 Task: Open Card Litigation Planning Review in Board Customer Advocacy Tips to Workspace Editing and Proofreading and add a team member Softage.3@softage.net, a label Blue, a checklist Blogging, an attachment from your computer, a color Blue and finally, add a card description 'Plan and execute company team-building training' and a comment 'This task presents an opportunity to demonstrate our leadership skills and ability to take charge.'. Add a start date 'Jan 07, 1900' with a due date 'Jan 14, 1900'
Action: Key pressed <Key.shift>SOFTAGE.3<Key.shift>@SOFTAGE.NET
Screenshot: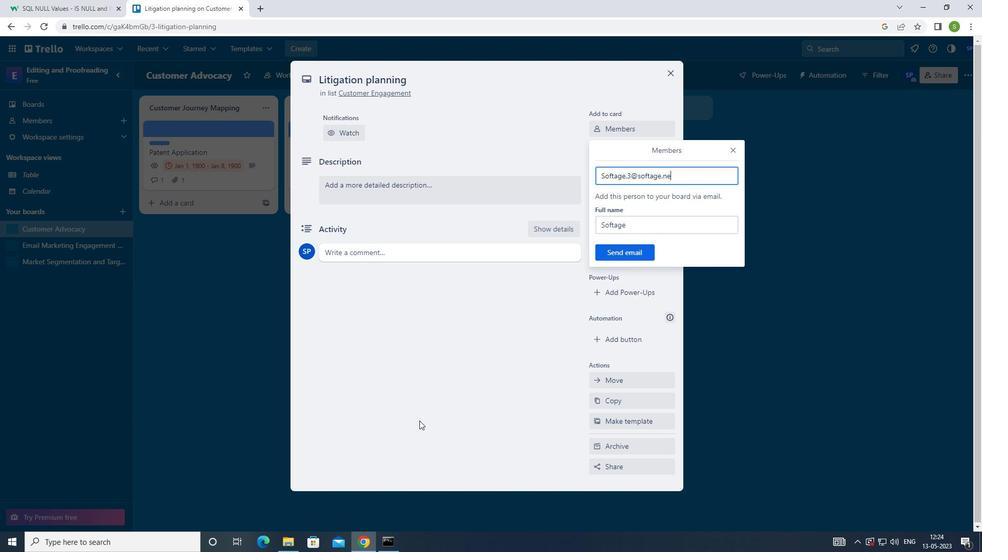 
Action: Mouse moved to (648, 252)
Screenshot: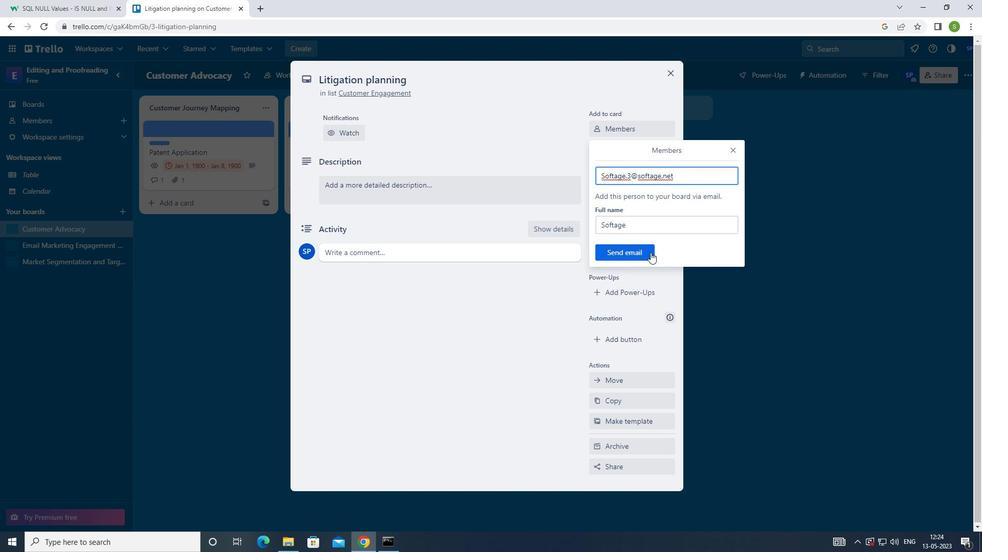 
Action: Mouse pressed left at (648, 252)
Screenshot: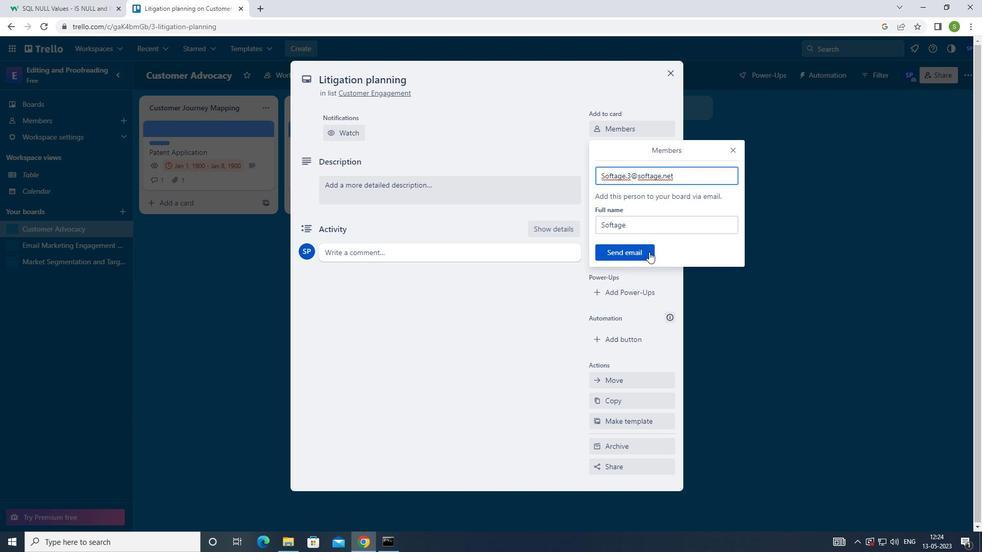 
Action: Mouse moved to (623, 185)
Screenshot: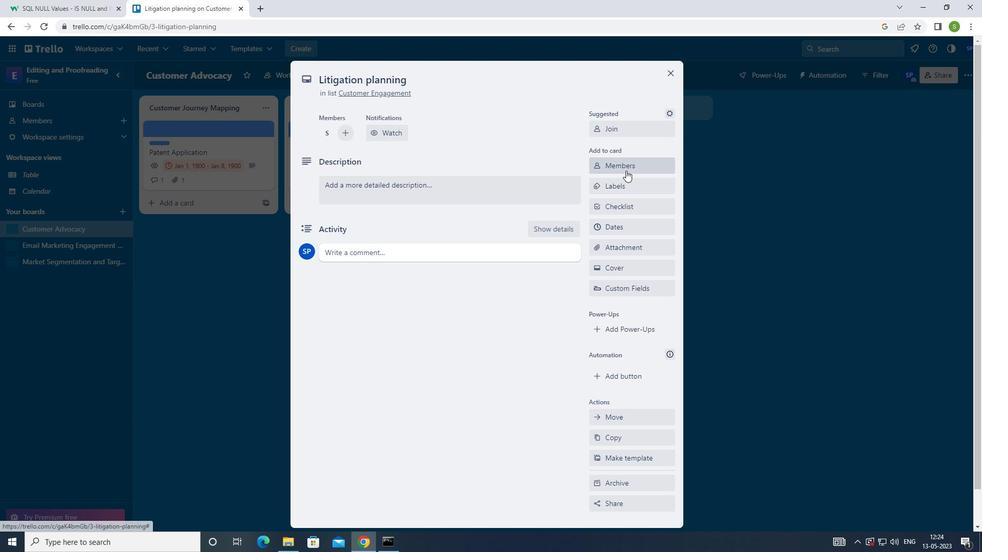 
Action: Mouse pressed left at (623, 185)
Screenshot: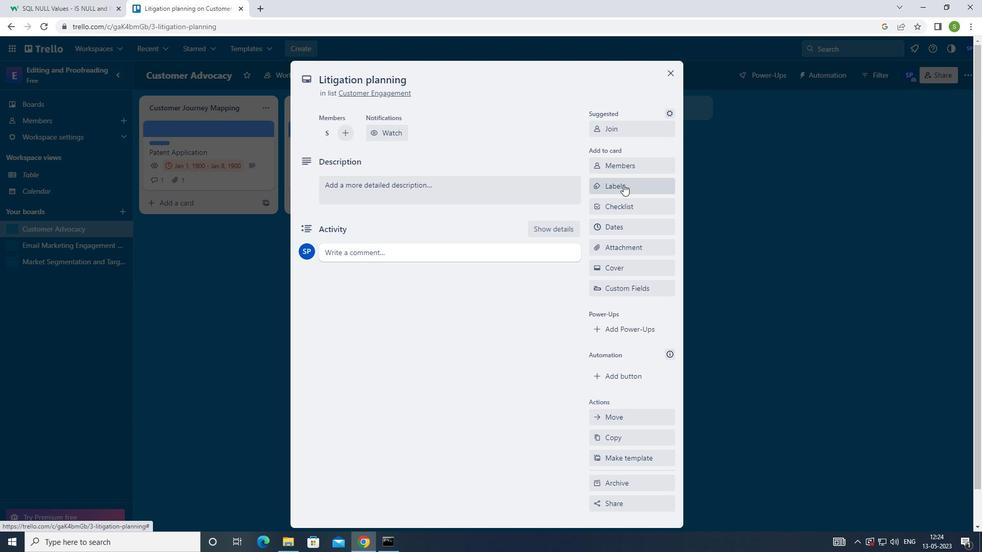 
Action: Mouse moved to (598, 364)
Screenshot: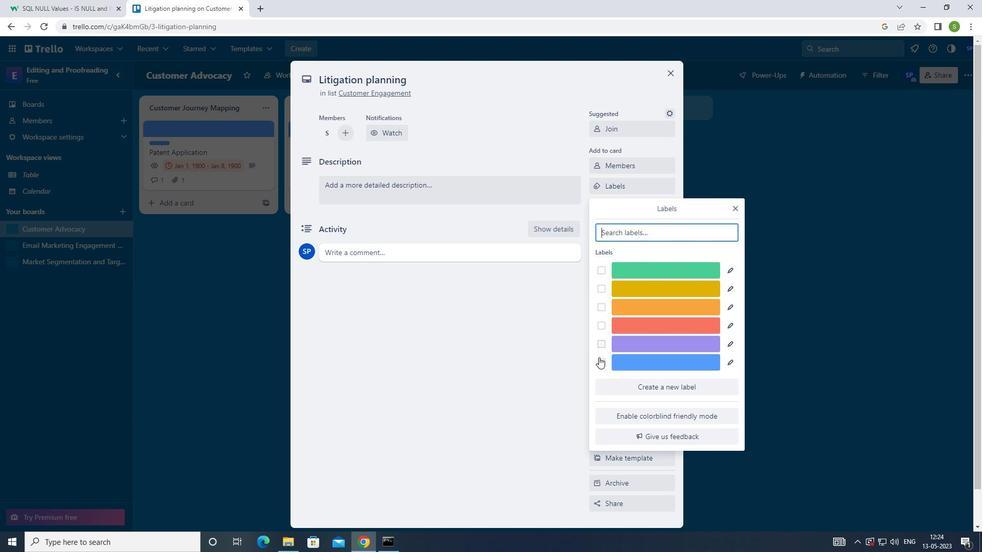 
Action: Mouse pressed left at (598, 364)
Screenshot: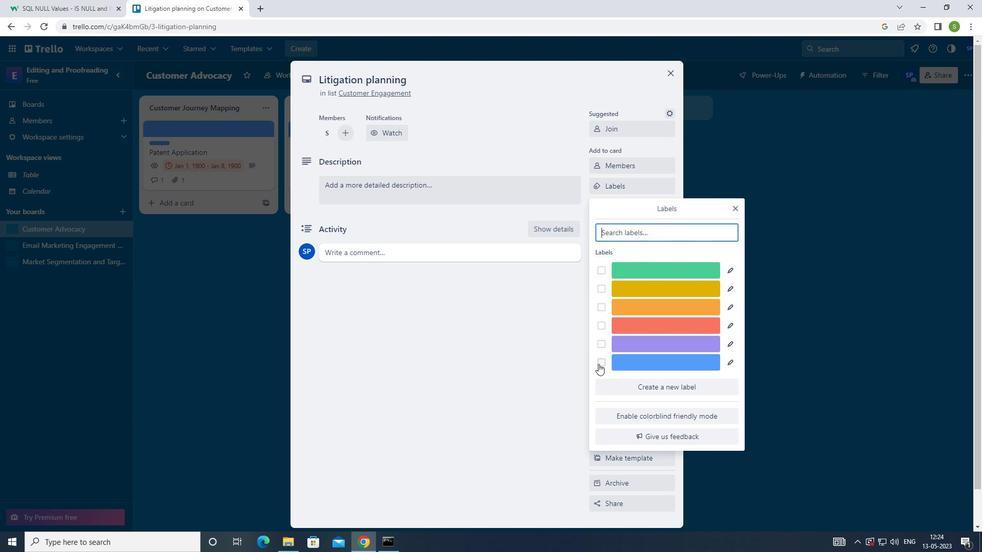 
Action: Mouse moved to (736, 209)
Screenshot: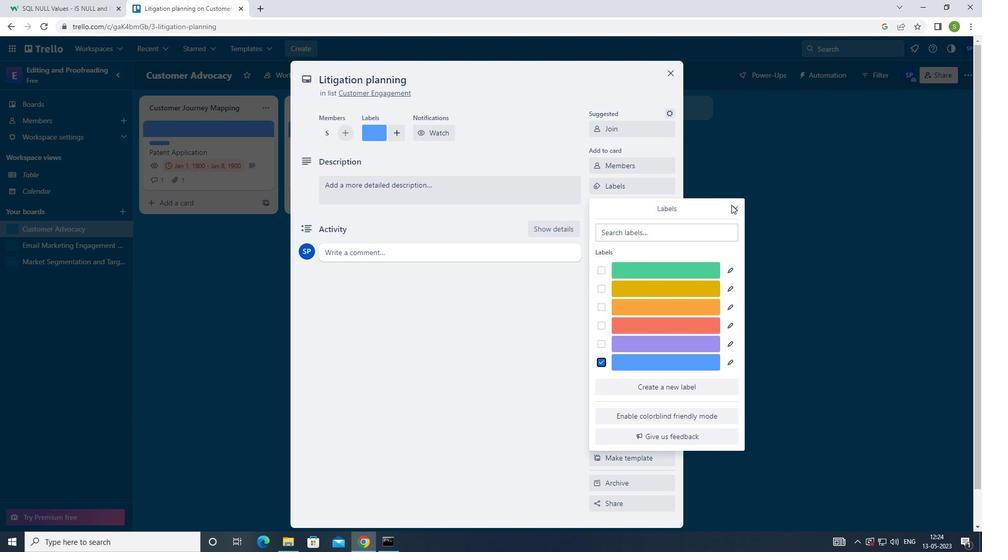 
Action: Mouse pressed left at (736, 209)
Screenshot: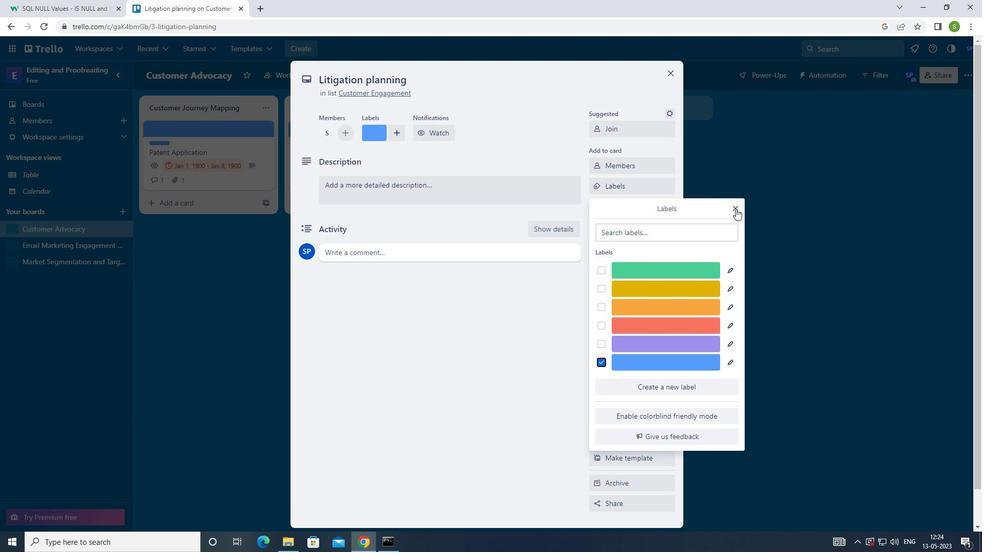 
Action: Mouse moved to (643, 209)
Screenshot: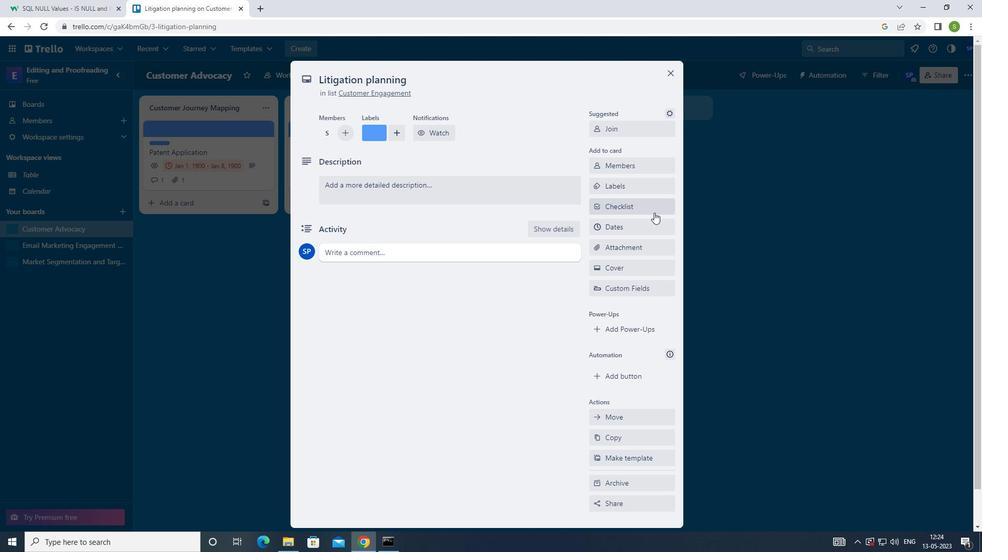 
Action: Mouse pressed left at (643, 209)
Screenshot: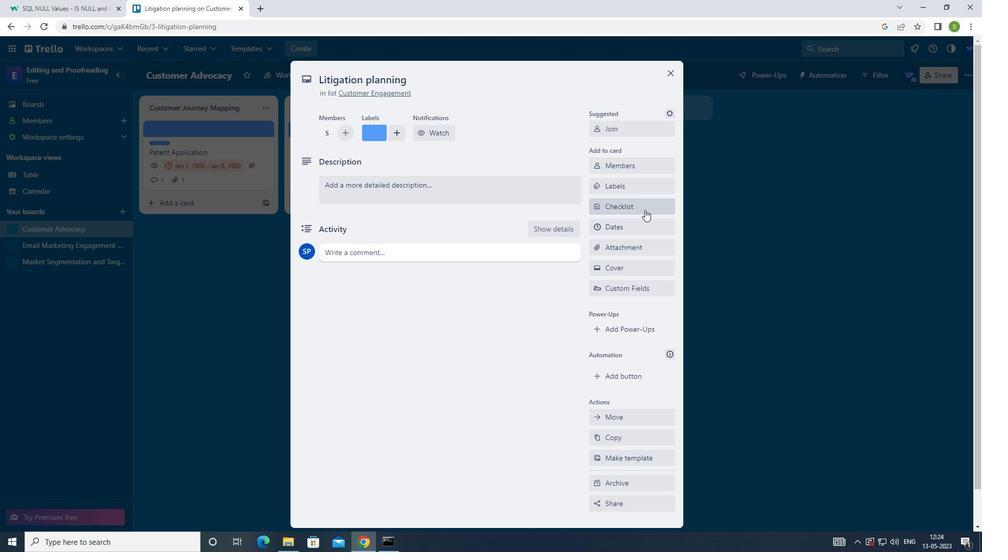 
Action: Mouse moved to (643, 208)
Screenshot: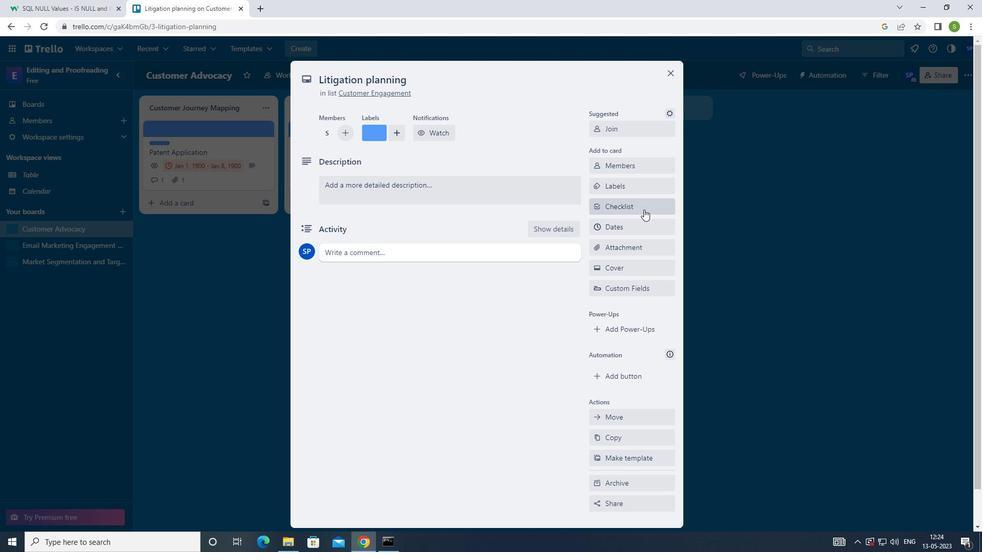 
Action: Key pressed <Key.shift>C
Screenshot: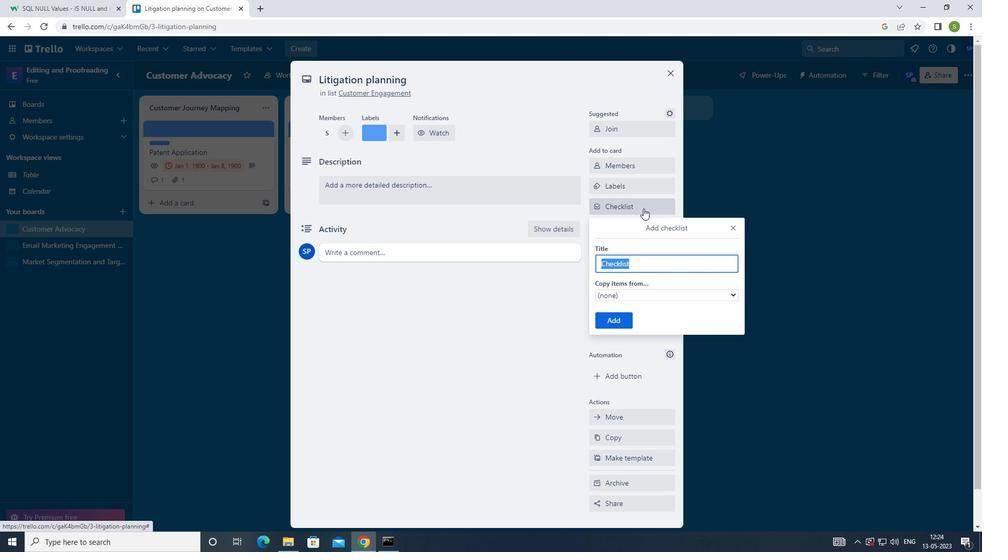 
Action: Mouse moved to (686, 378)
Screenshot: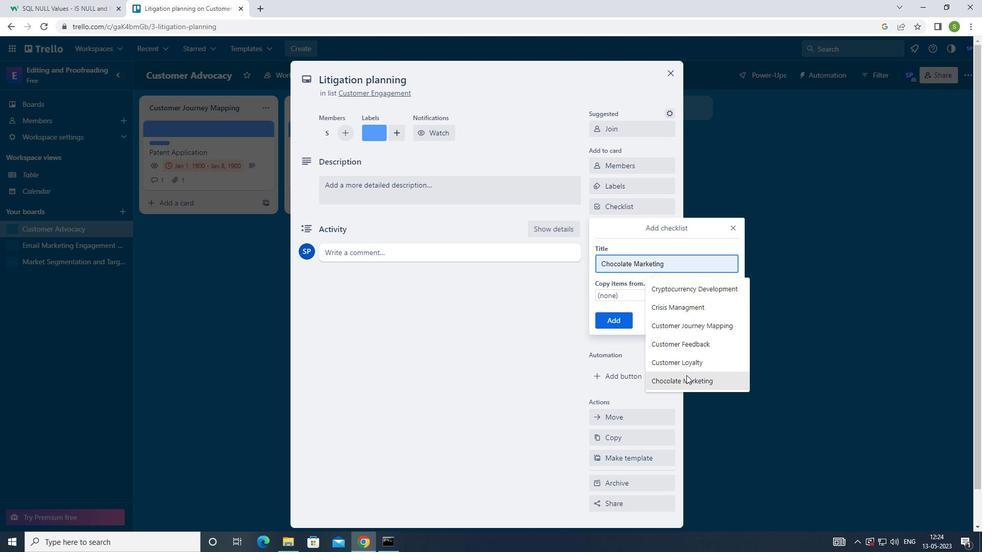 
Action: Mouse pressed left at (686, 378)
Screenshot: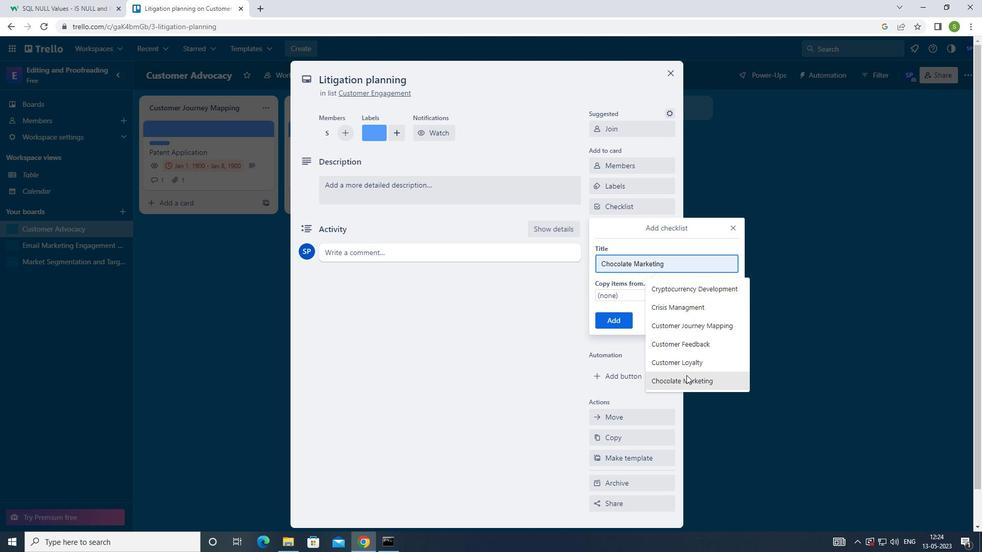 
Action: Mouse moved to (607, 322)
Screenshot: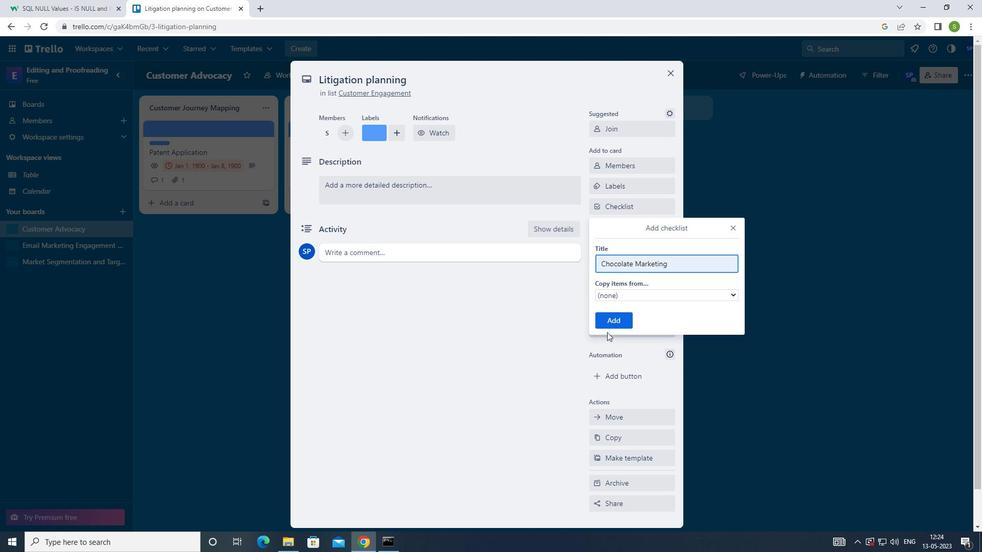 
Action: Mouse pressed left at (607, 322)
Screenshot: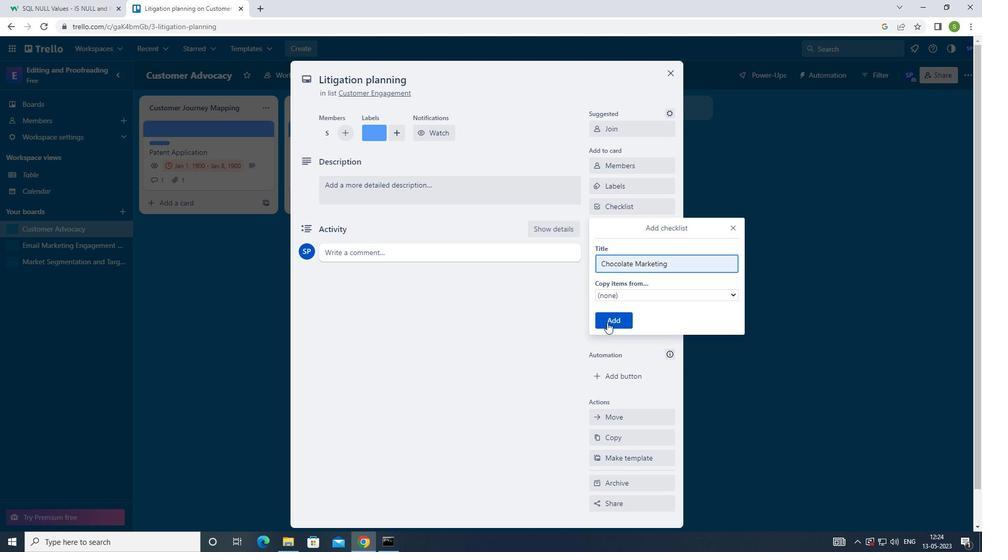 
Action: Mouse moved to (607, 252)
Screenshot: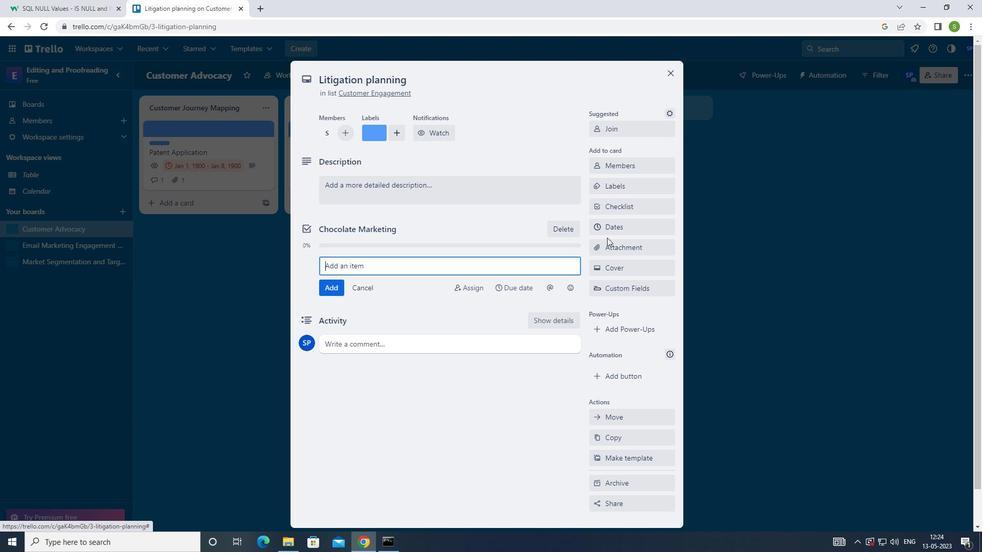 
Action: Mouse pressed left at (607, 252)
Screenshot: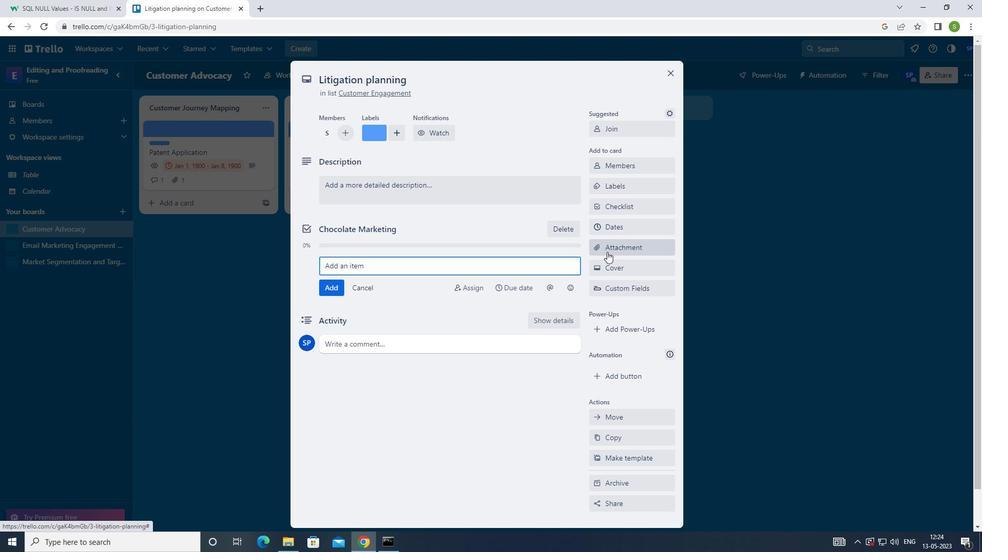
Action: Mouse moved to (627, 292)
Screenshot: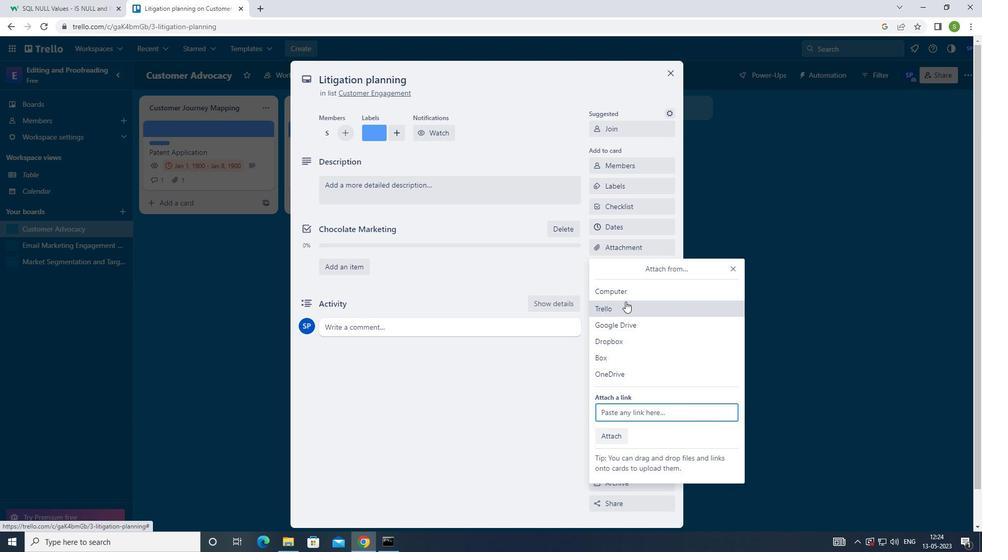 
Action: Mouse pressed left at (627, 292)
Screenshot: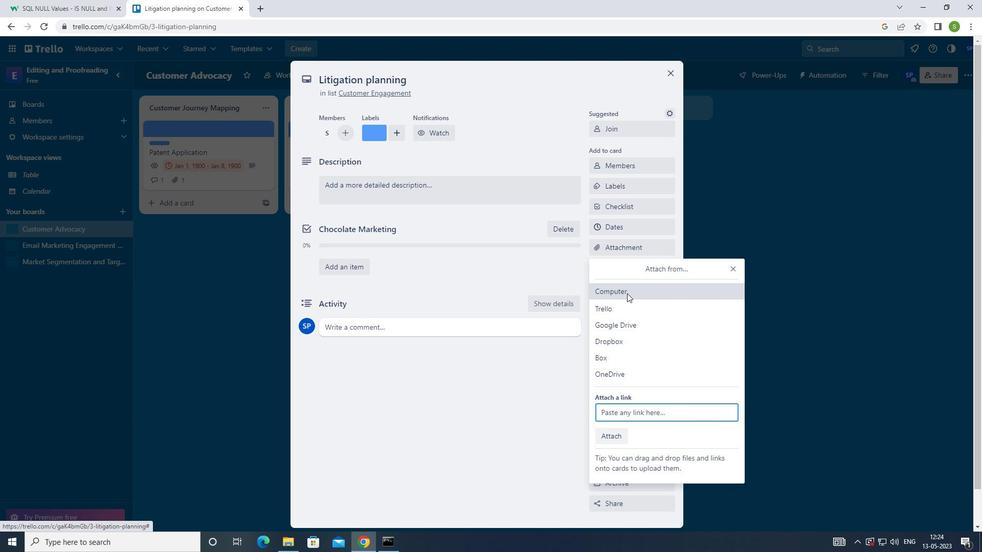 
Action: Mouse moved to (177, 73)
Screenshot: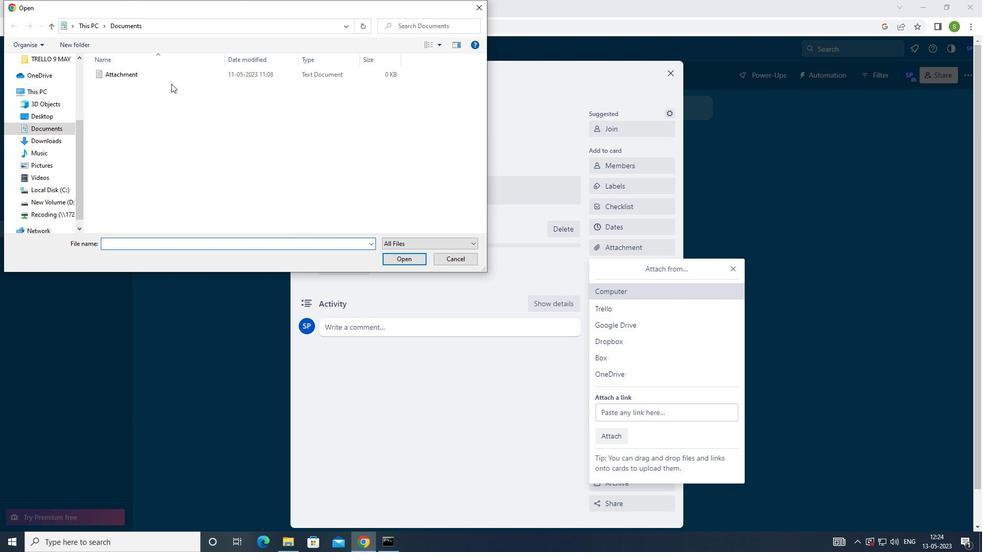 
Action: Mouse pressed left at (177, 73)
Screenshot: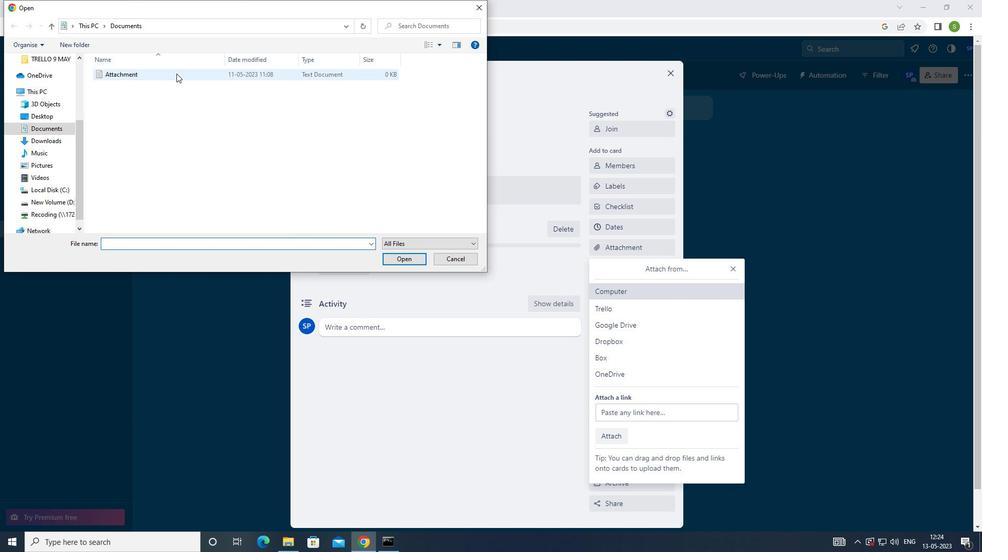 
Action: Mouse moved to (407, 262)
Screenshot: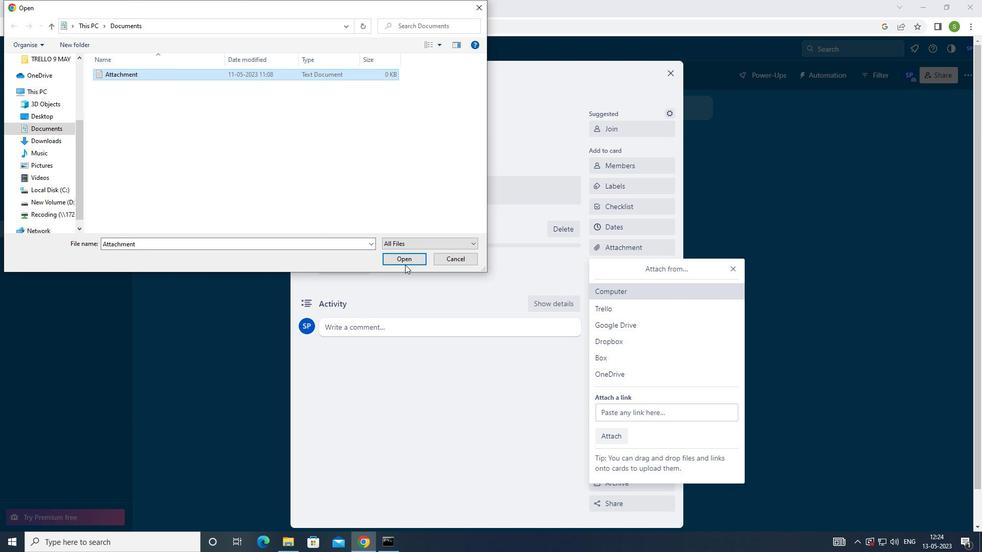 
Action: Mouse pressed left at (407, 262)
Screenshot: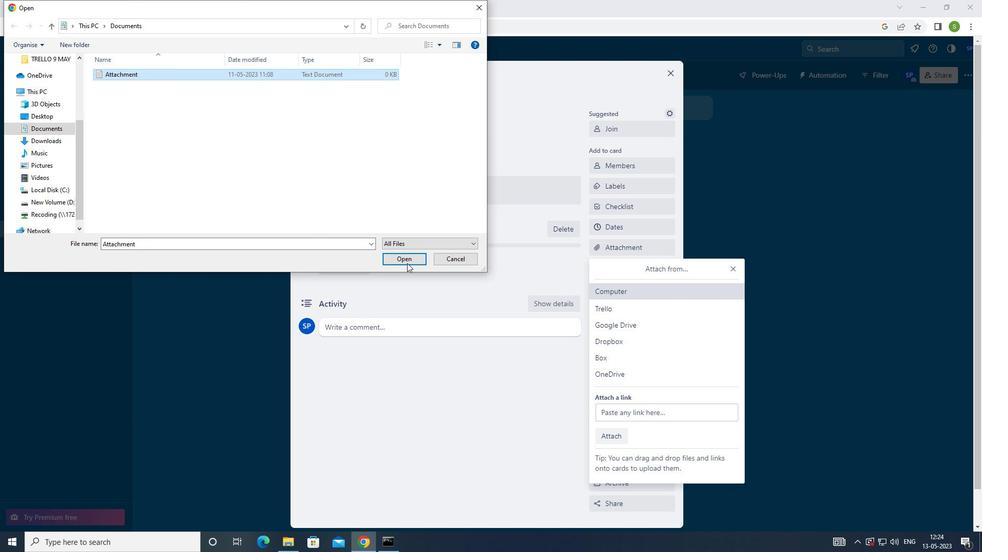 
Action: Mouse moved to (636, 267)
Screenshot: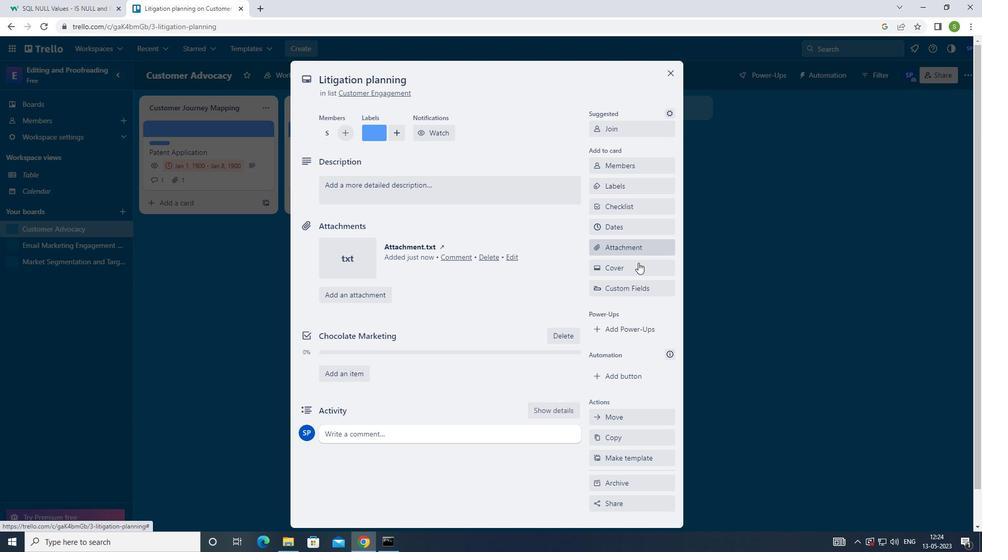 
Action: Mouse pressed left at (636, 267)
Screenshot: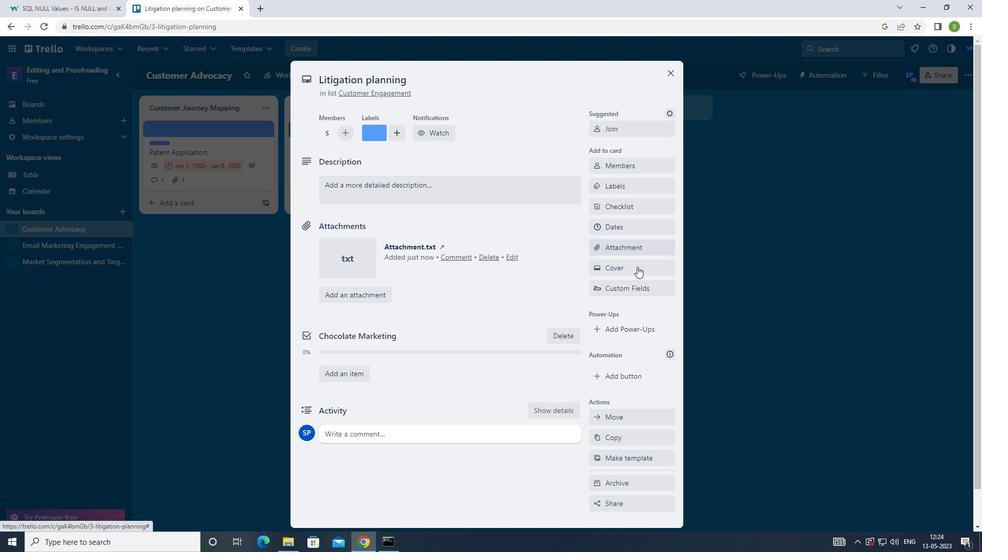
Action: Mouse moved to (616, 342)
Screenshot: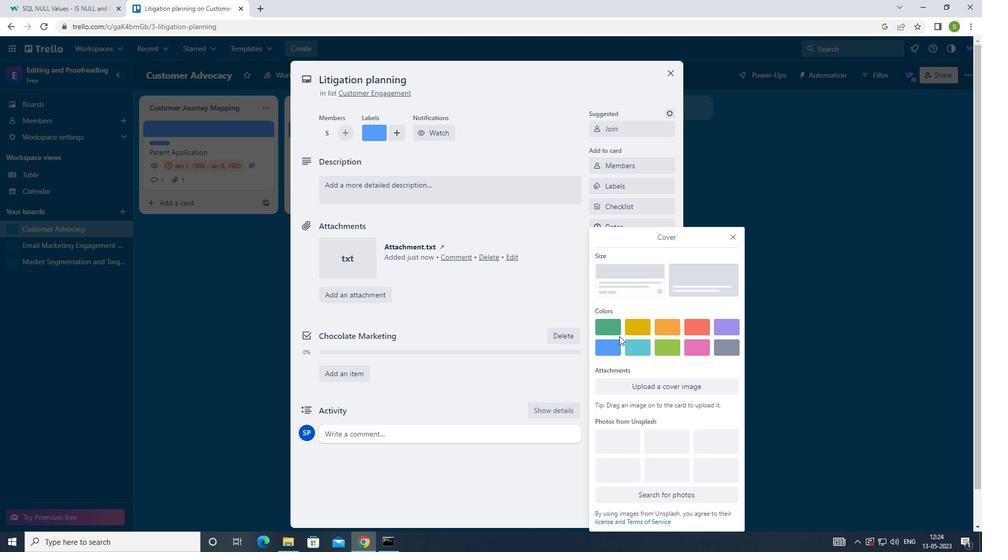 
Action: Mouse pressed left at (616, 342)
Screenshot: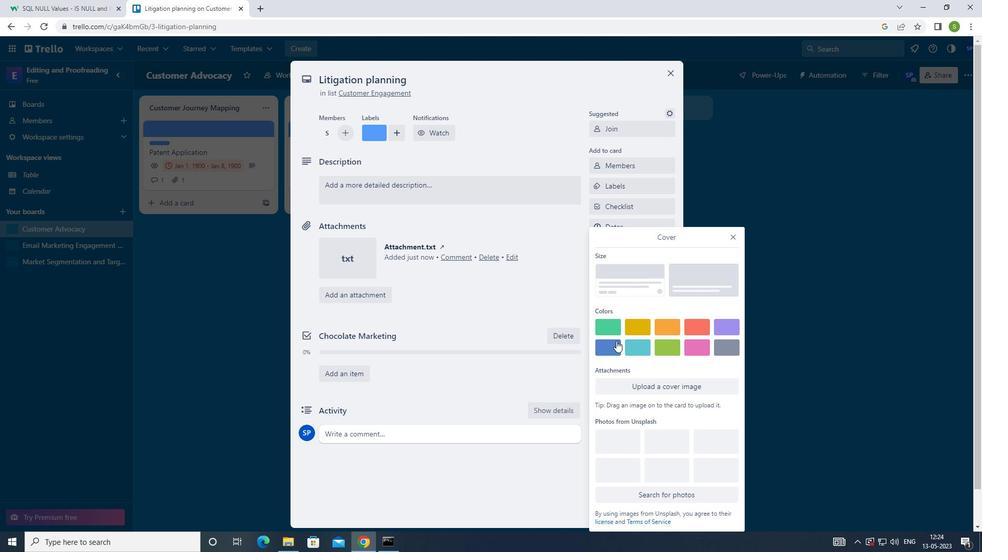 
Action: Mouse moved to (734, 217)
Screenshot: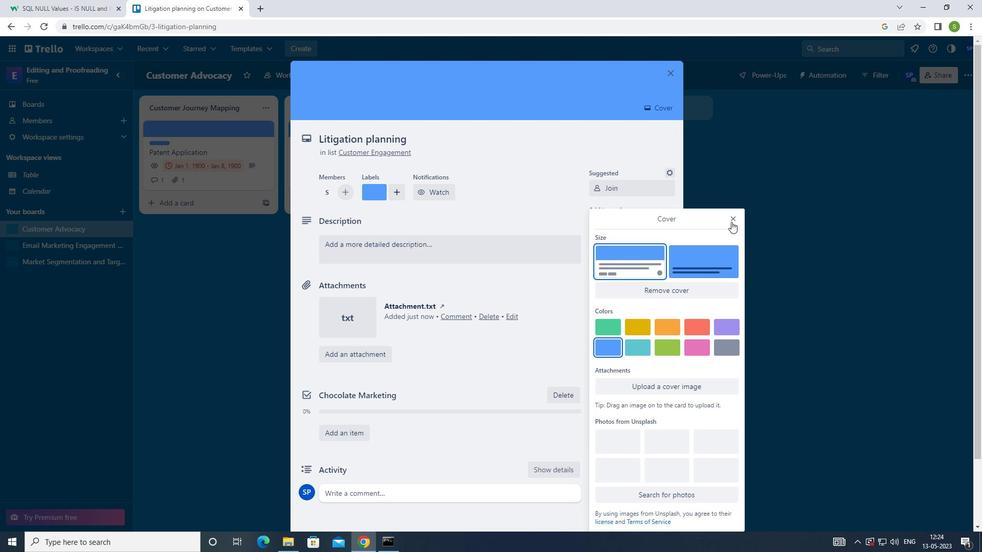 
Action: Mouse pressed left at (734, 217)
Screenshot: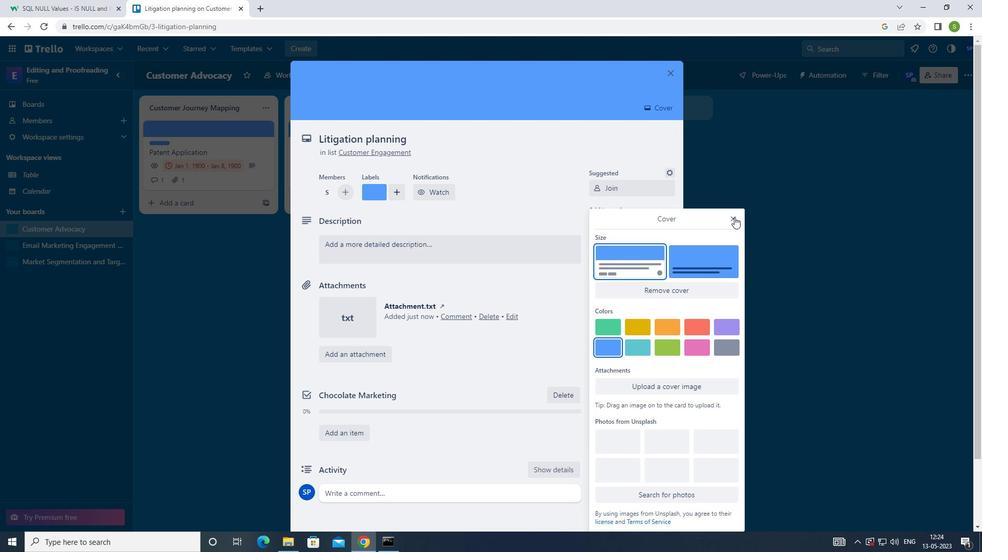 
Action: Mouse moved to (457, 244)
Screenshot: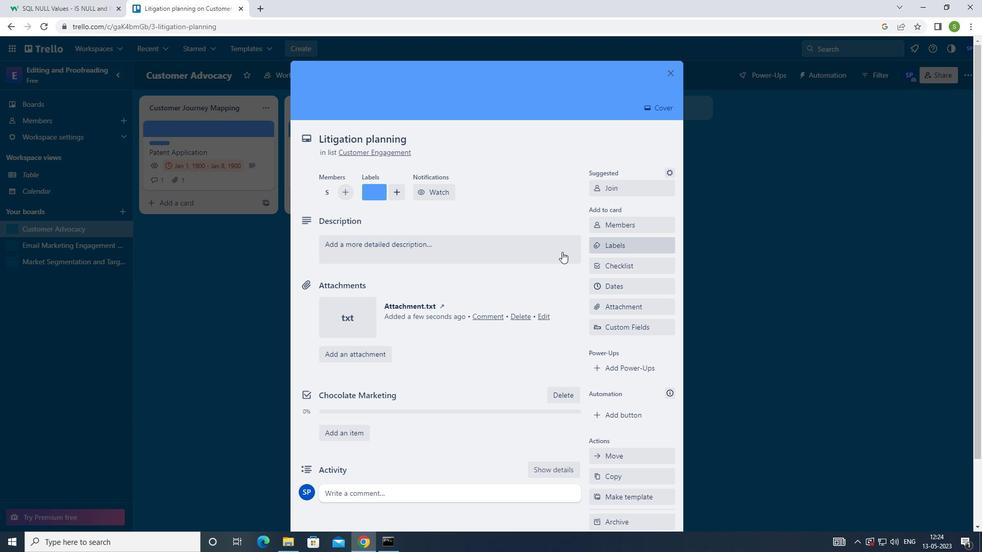 
Action: Mouse pressed left at (457, 244)
Screenshot: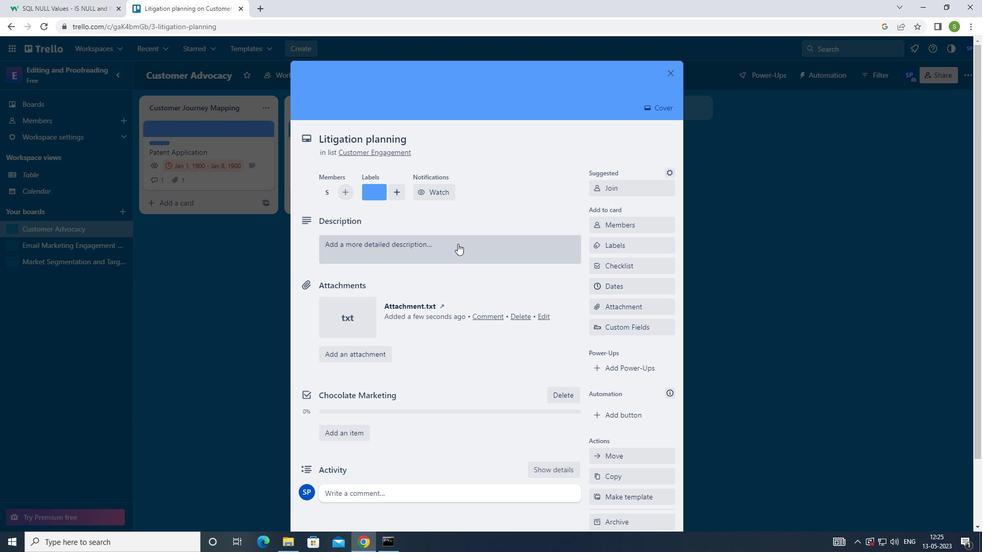 
Action: Mouse moved to (512, 196)
Screenshot: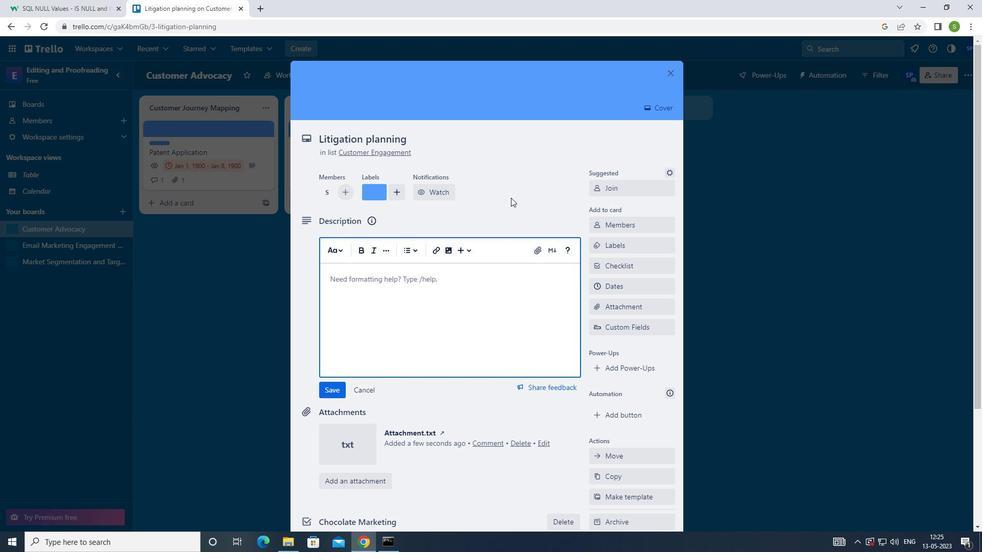 
Action: Key pressed <Key.shift>PLAN<Key.space>AND<Key.space>EXECUTE<Key.space>COMPANY<Key.space>TEAM-BUILDING<Key.space>TRAI<Key.backspace><Key.backspace>IANING<Key.space>
Screenshot: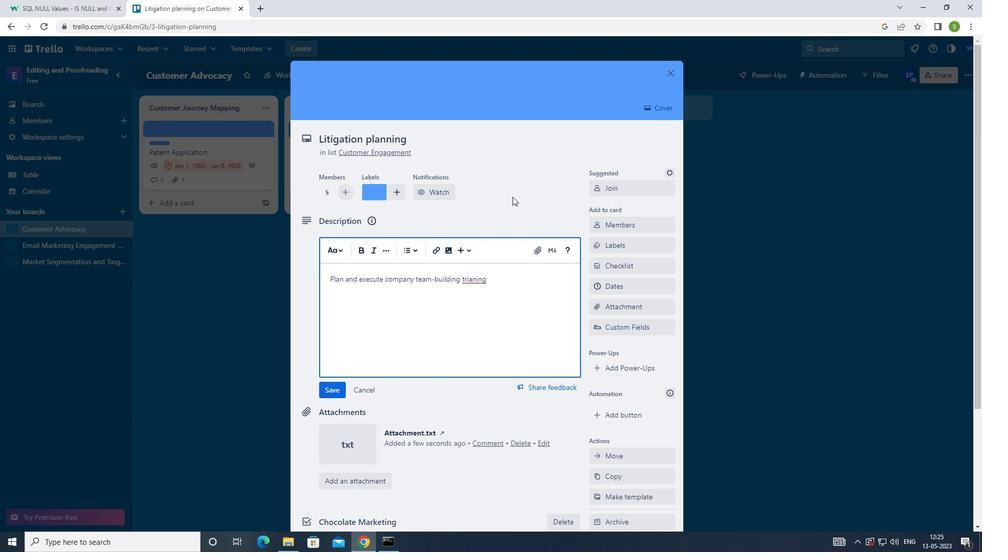 
Action: Mouse moved to (340, 393)
Screenshot: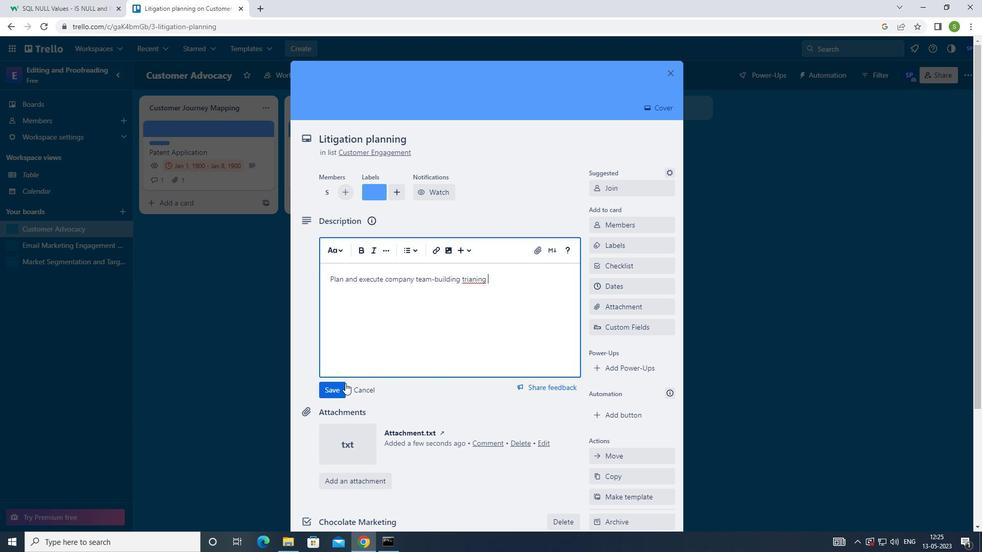 
Action: Mouse pressed left at (340, 393)
Screenshot: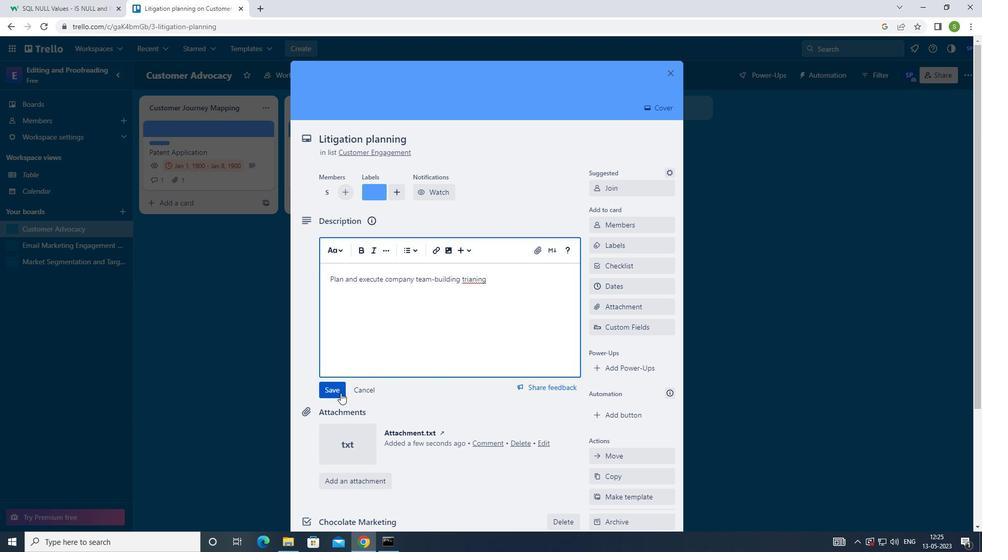 
Action: Mouse moved to (426, 364)
Screenshot: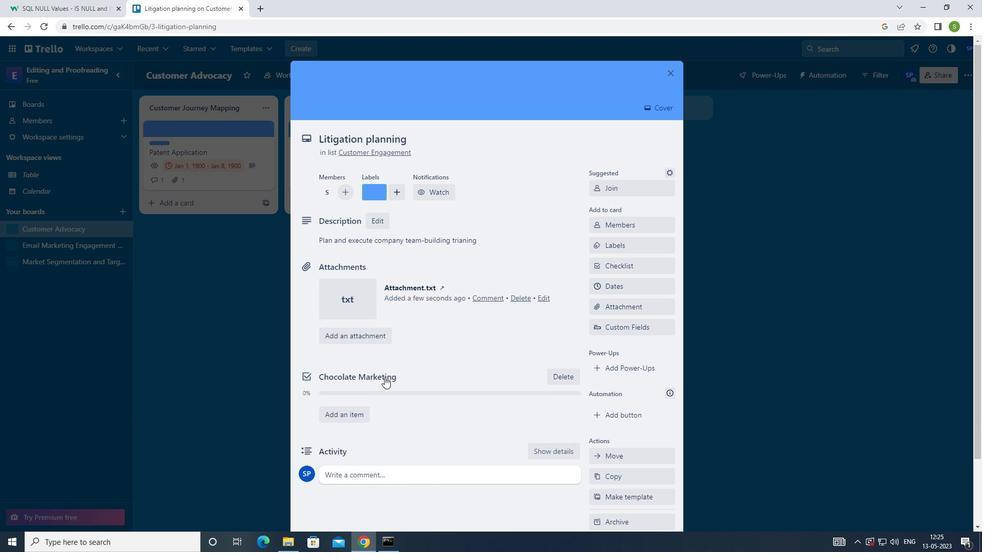 
Action: Mouse scrolled (426, 363) with delta (0, 0)
Screenshot: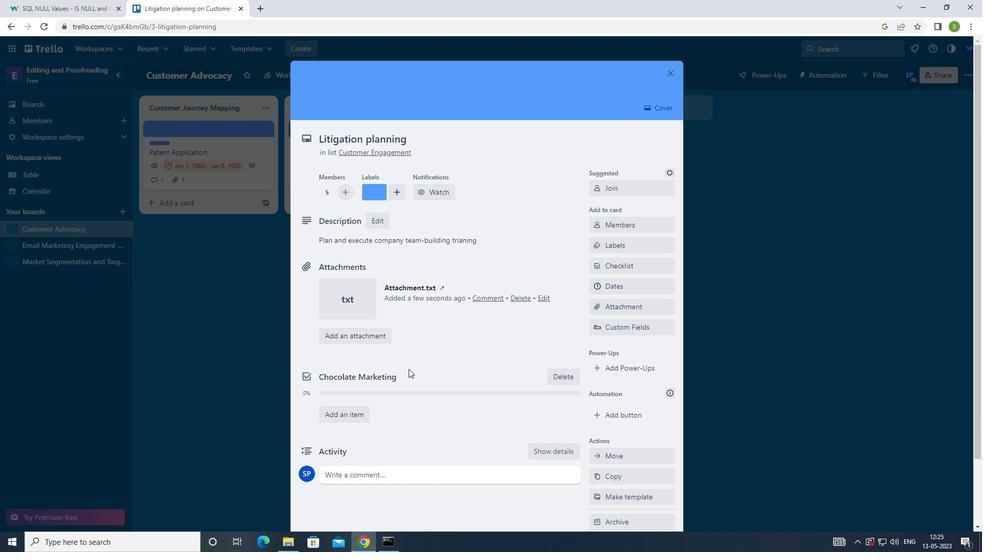 
Action: Mouse moved to (426, 365)
Screenshot: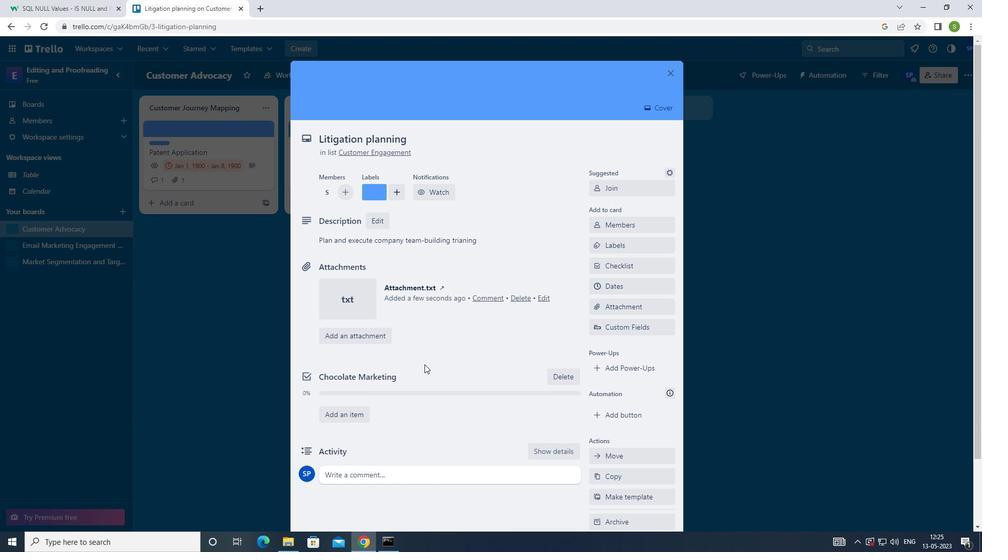 
Action: Mouse scrolled (426, 365) with delta (0, 0)
Screenshot: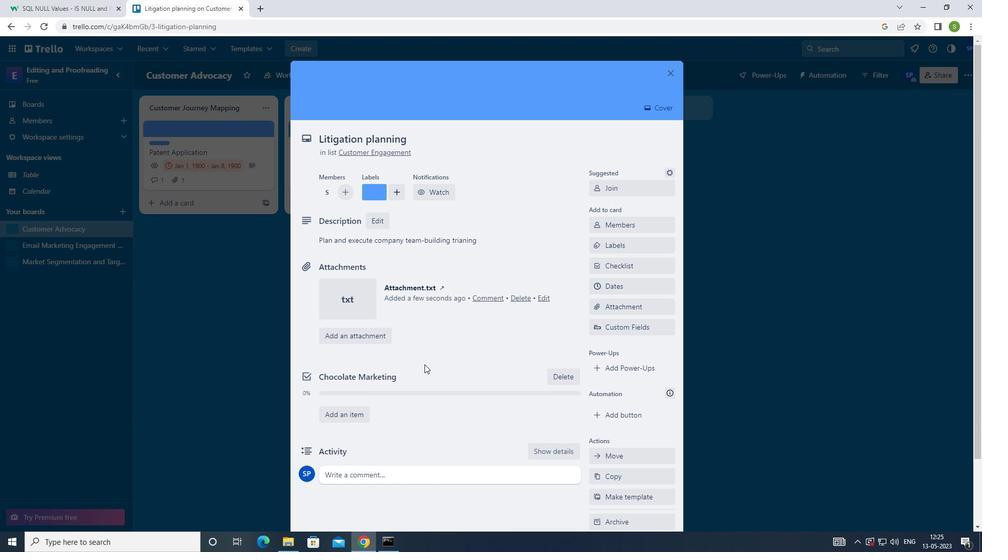 
Action: Mouse moved to (426, 366)
Screenshot: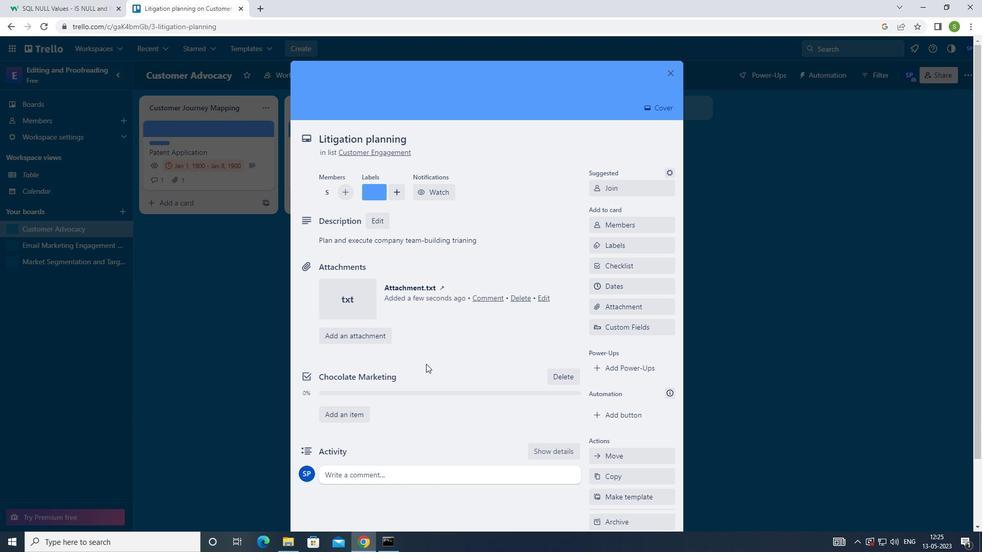 
Action: Mouse scrolled (426, 365) with delta (0, 0)
Screenshot: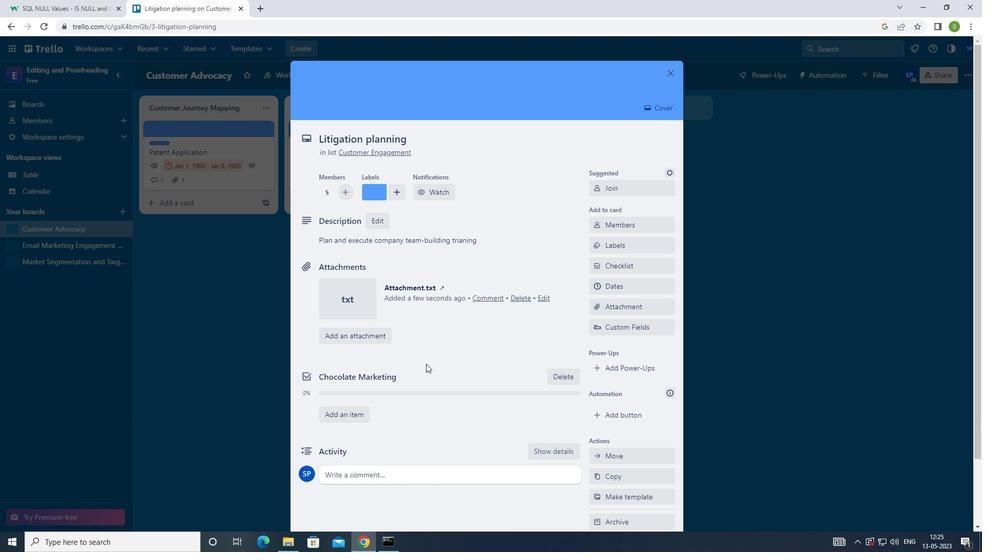 
Action: Mouse moved to (410, 403)
Screenshot: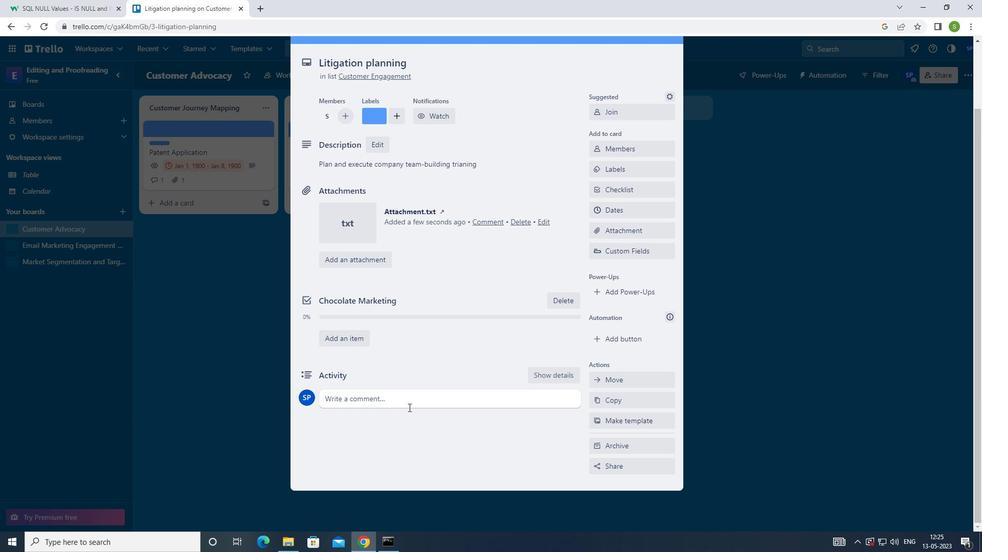 
Action: Mouse pressed left at (410, 403)
Screenshot: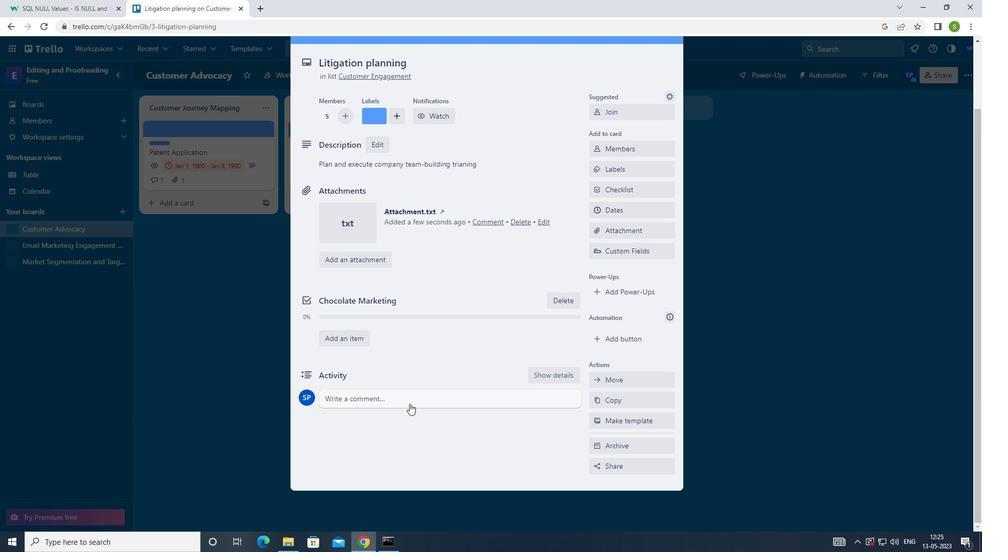 
Action: Mouse moved to (448, 334)
Screenshot: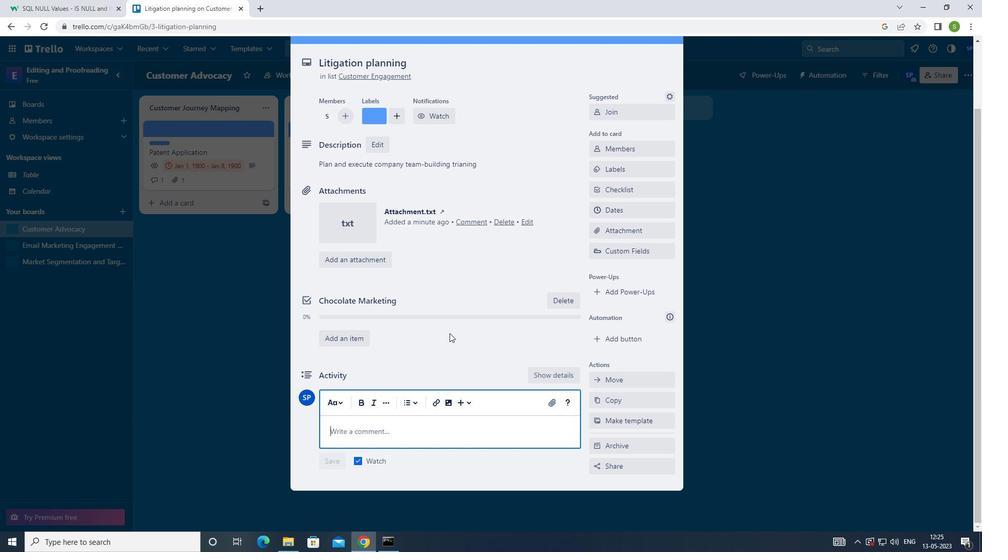 
Action: Key pressed <Key.shift>THIS<Key.space>TASK<Key.space>REQUIRE<Key.space>US<Key.space>TO<Key.space>BE<Key.space>DETAILS<Key.space>ORIENTED<Key.space>TO<Key.space>DEMONSTRATE<Key.space>OUR<Key.space>LEADERSHIP<Key.space>SKILLS<Key.space>AND<Key.space>ABILITY<Key.space>TO<Key.space>TAKE<Key.space><Key.space>CHARGE
Screenshot: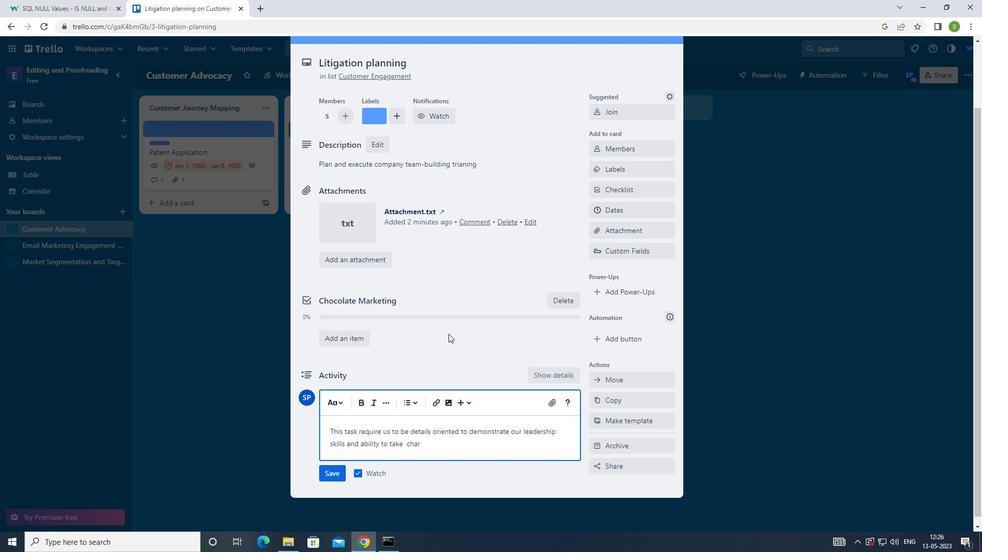 
Action: Mouse moved to (340, 472)
Screenshot: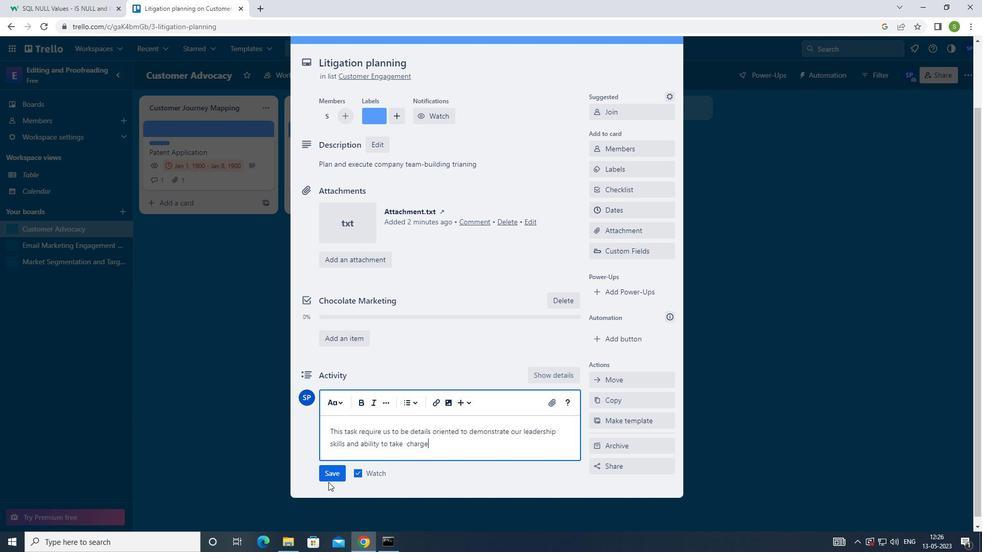 
Action: Mouse pressed left at (340, 472)
Screenshot: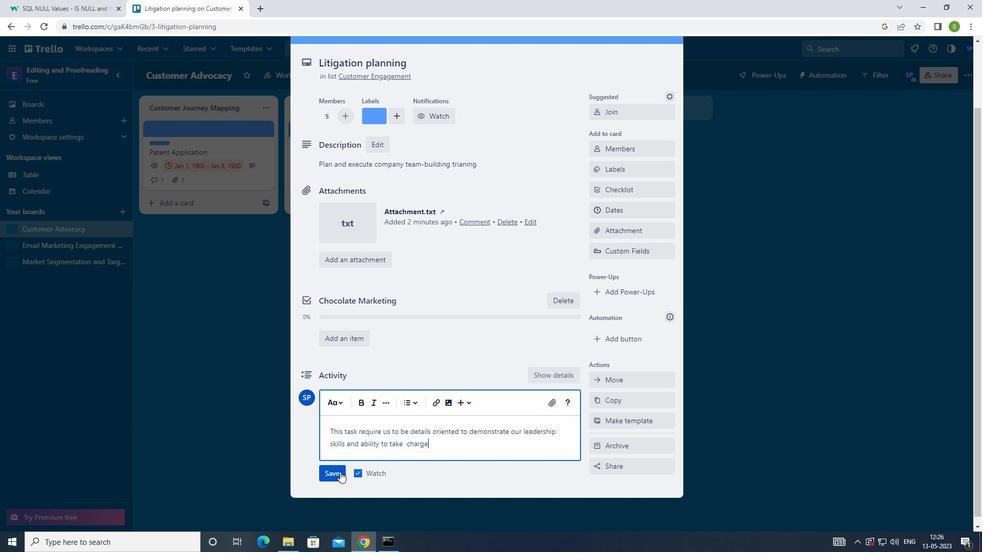 
Action: Mouse moved to (647, 211)
Screenshot: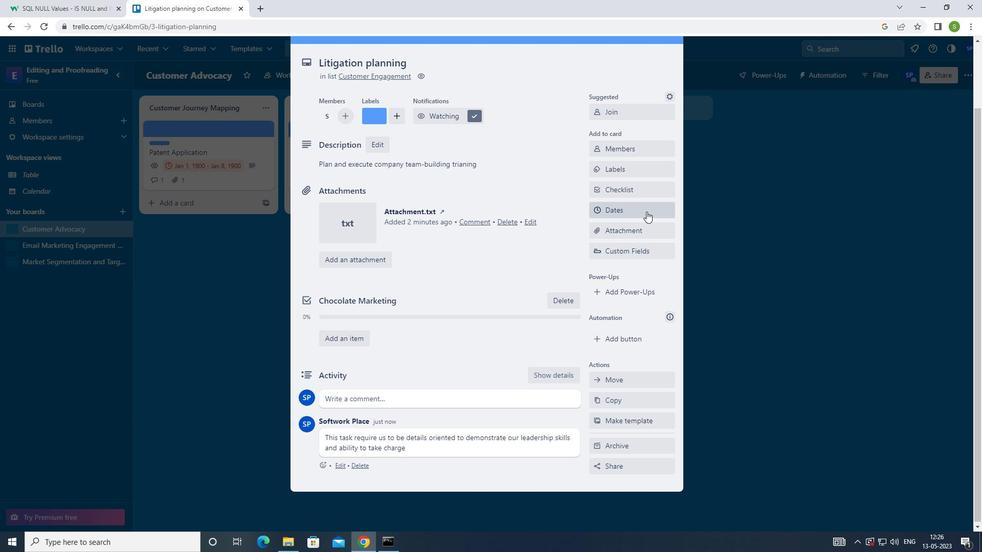 
Action: Mouse pressed left at (647, 211)
Screenshot: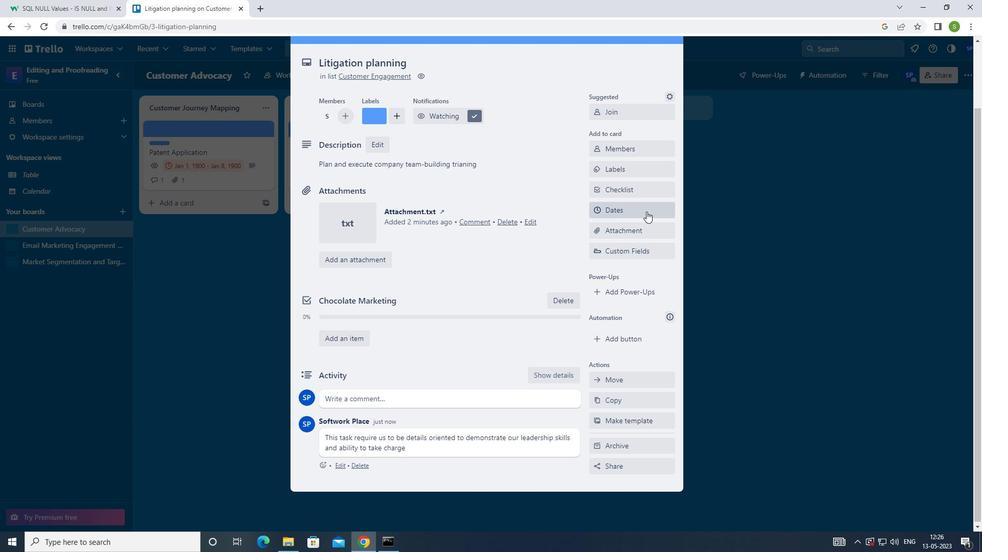 
Action: Mouse moved to (600, 260)
Screenshot: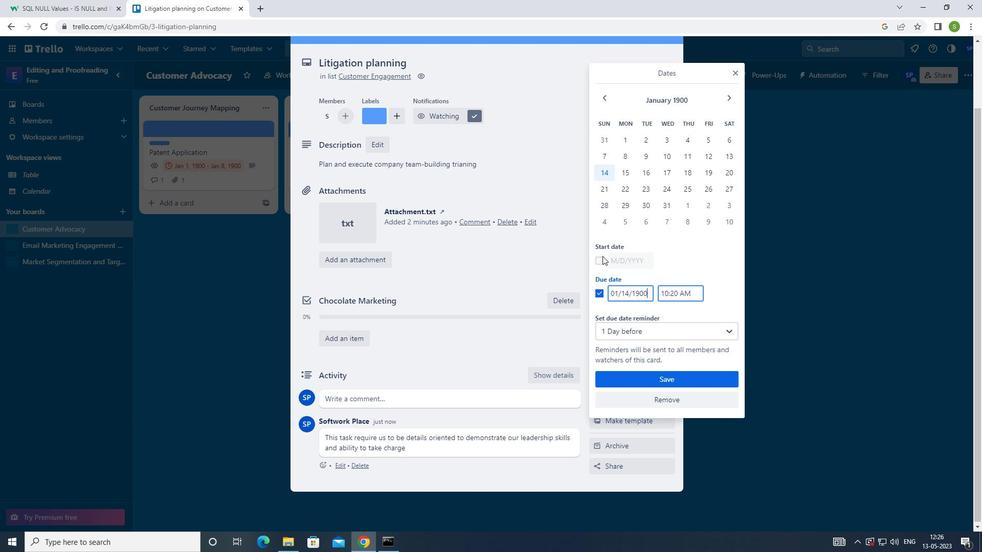 
Action: Mouse pressed left at (600, 260)
Screenshot: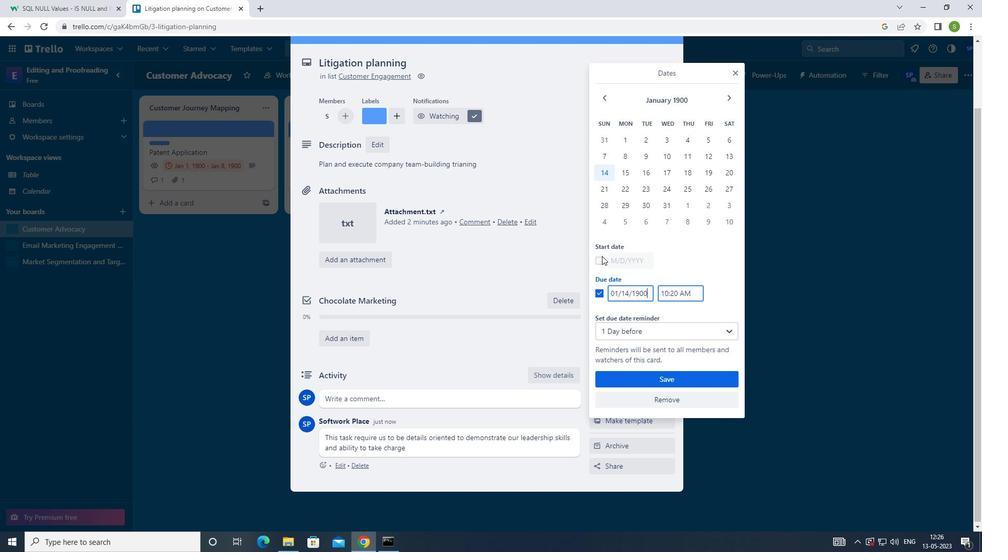 
Action: Mouse moved to (626, 157)
Screenshot: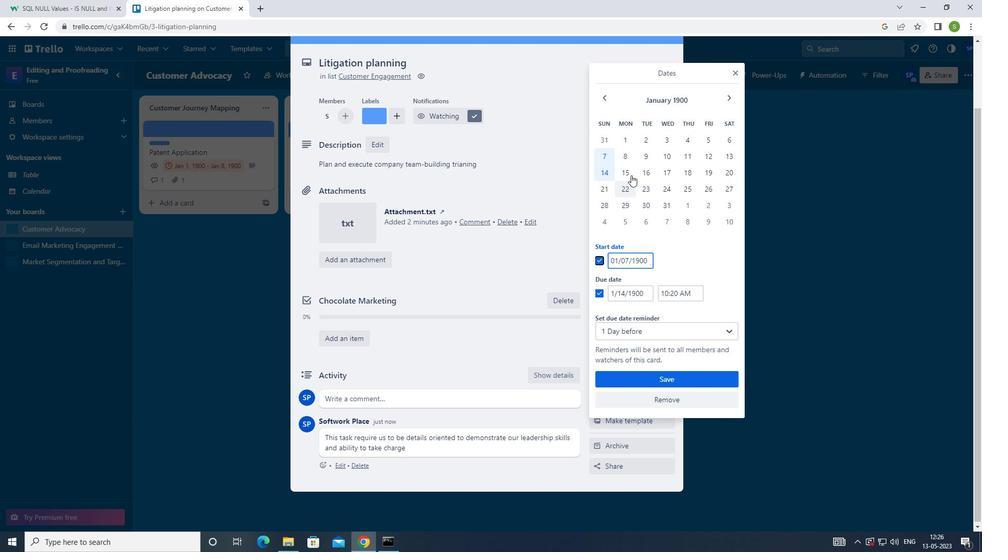 
Action: Mouse pressed left at (626, 157)
Screenshot: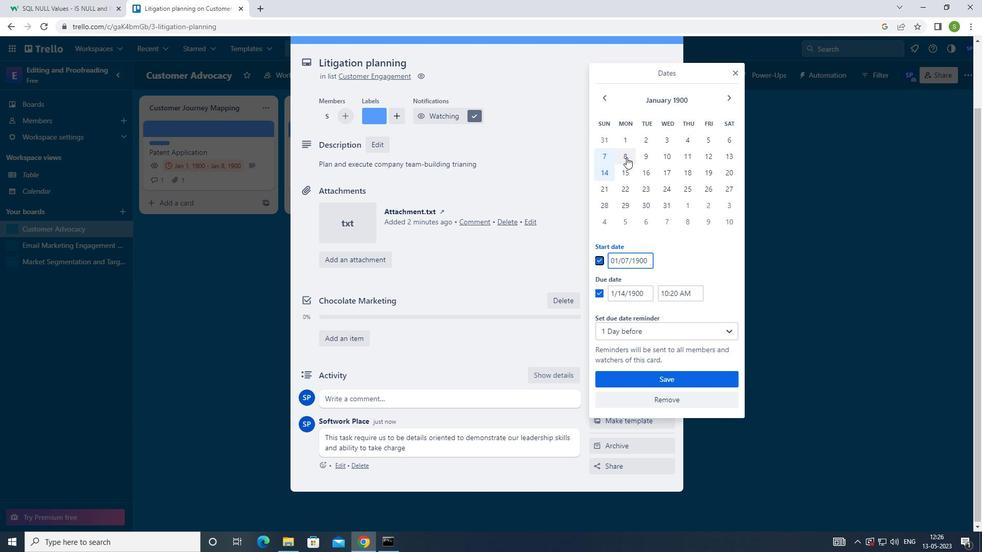 
Action: Mouse moved to (625, 178)
Screenshot: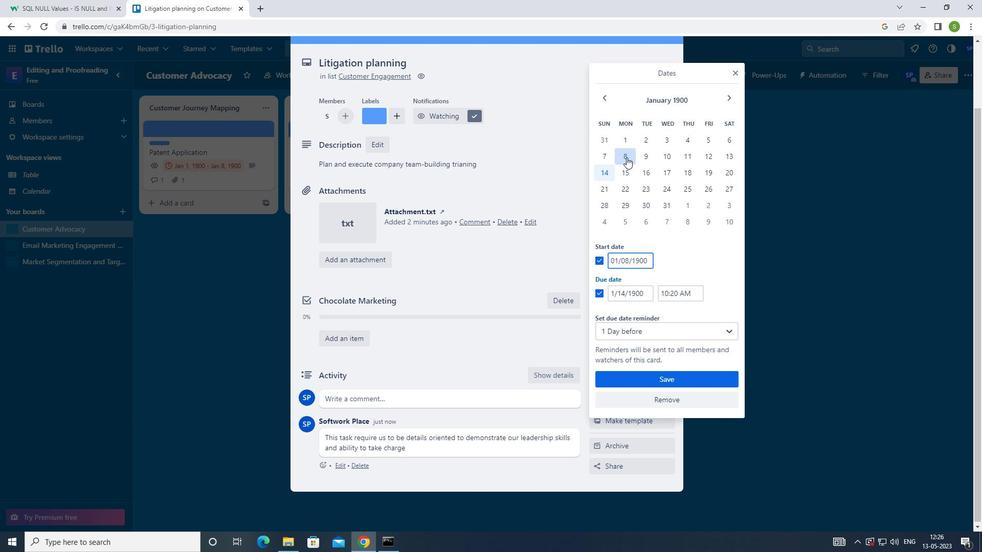 
Action: Mouse pressed left at (625, 178)
Screenshot: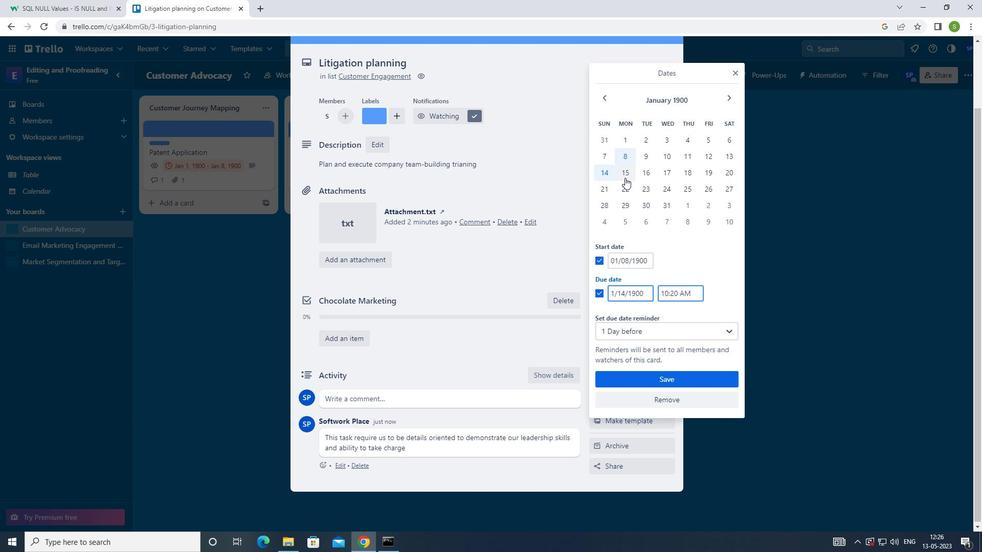 
Action: Mouse moved to (666, 380)
Screenshot: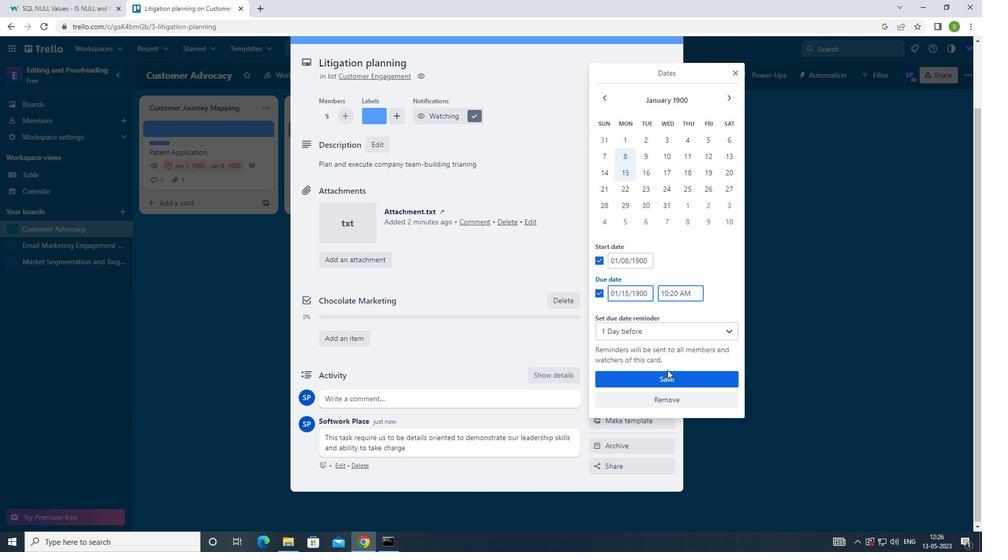 
Action: Mouse pressed left at (666, 380)
Screenshot: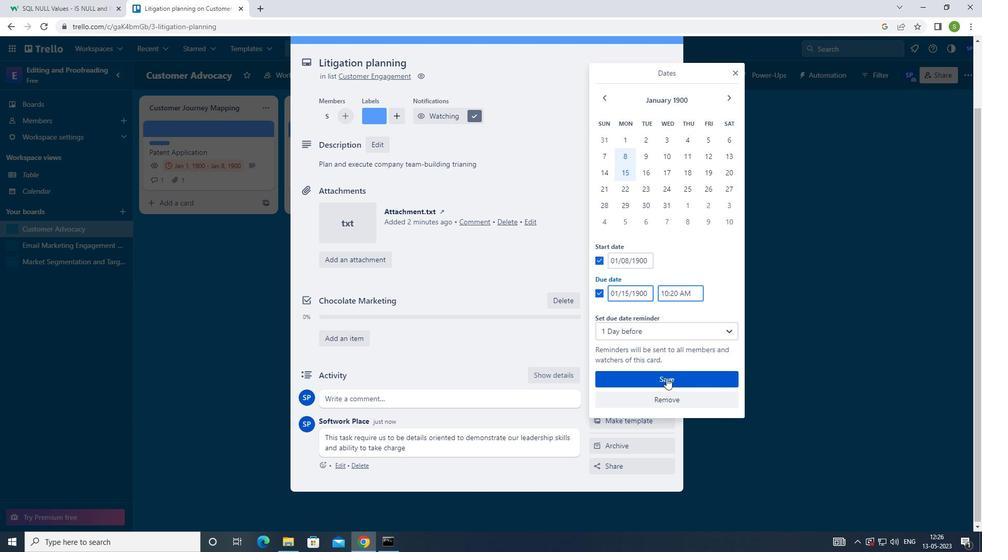 
Action: Mouse moved to (666, 380)
Screenshot: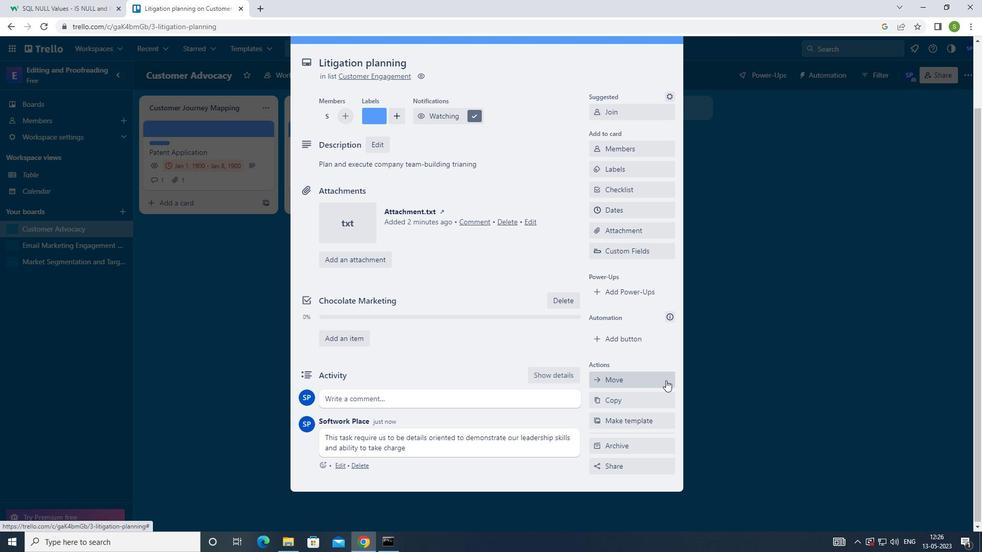 
Action: Key pressed <Key.f8>
Screenshot: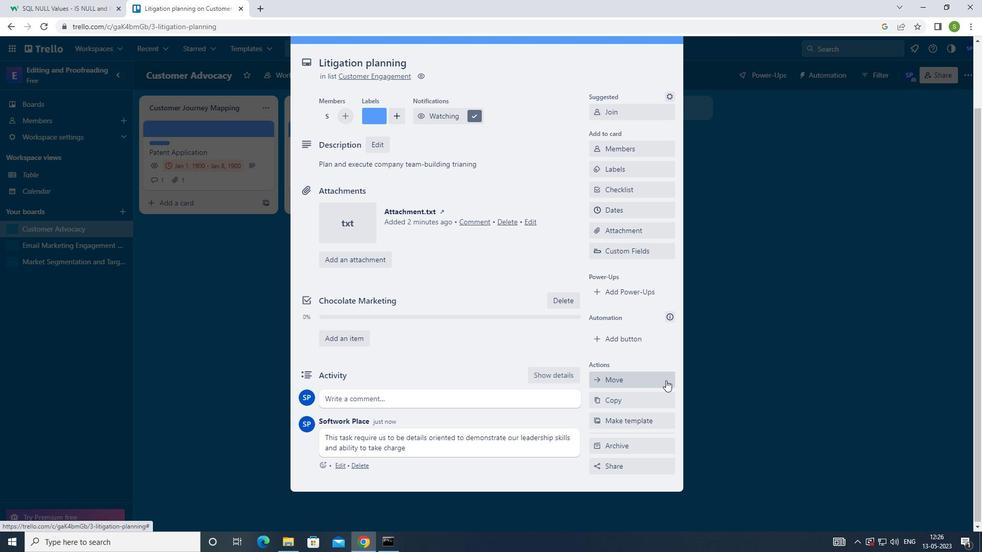 
